 Task: Create a due date automation trigger when advanced on, on the tuesday of the week before a card is due add dates due in in more than 1 days at 11:00 AM.
Action: Mouse moved to (1019, 84)
Screenshot: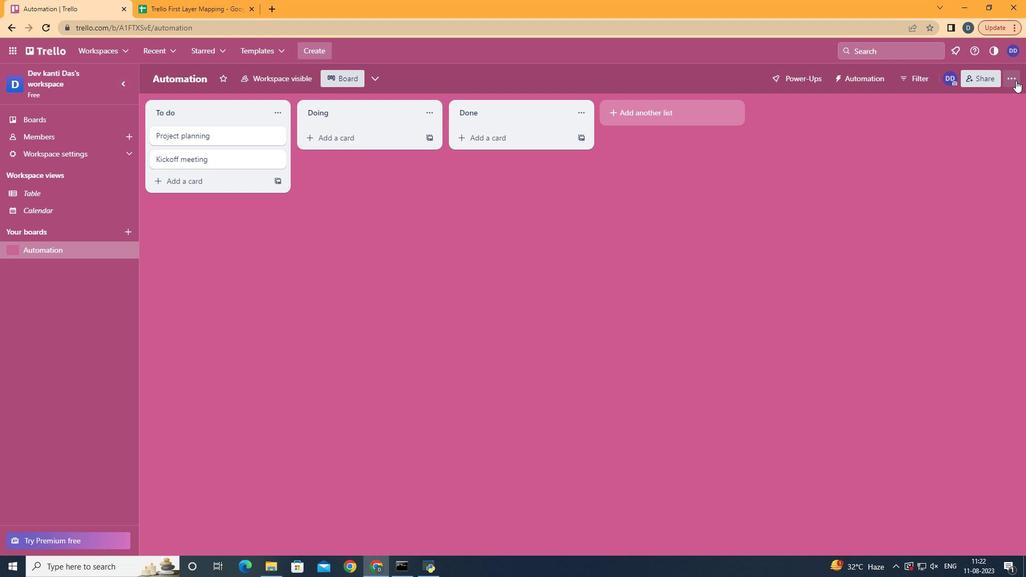 
Action: Mouse pressed left at (1019, 84)
Screenshot: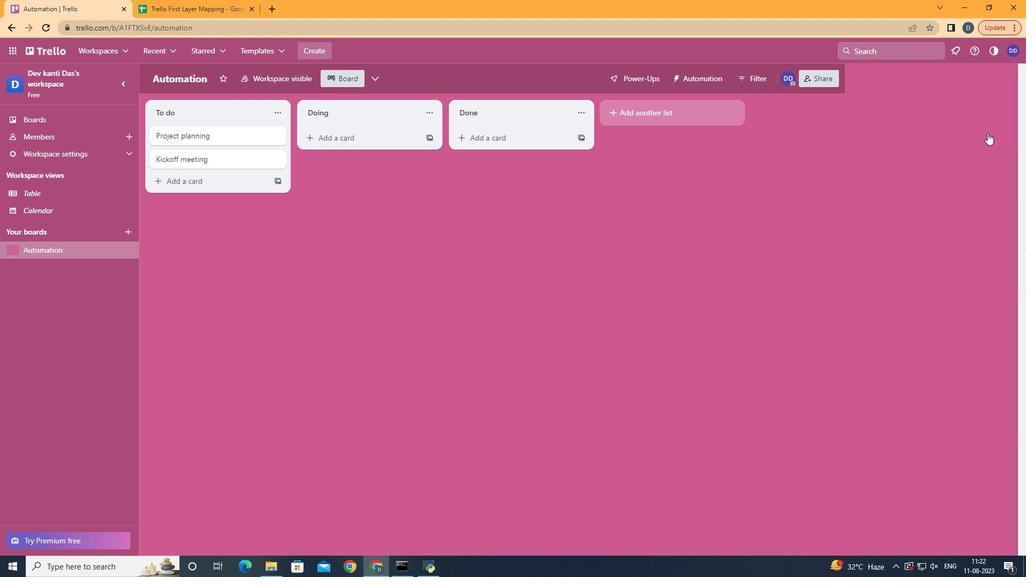 
Action: Mouse moved to (943, 229)
Screenshot: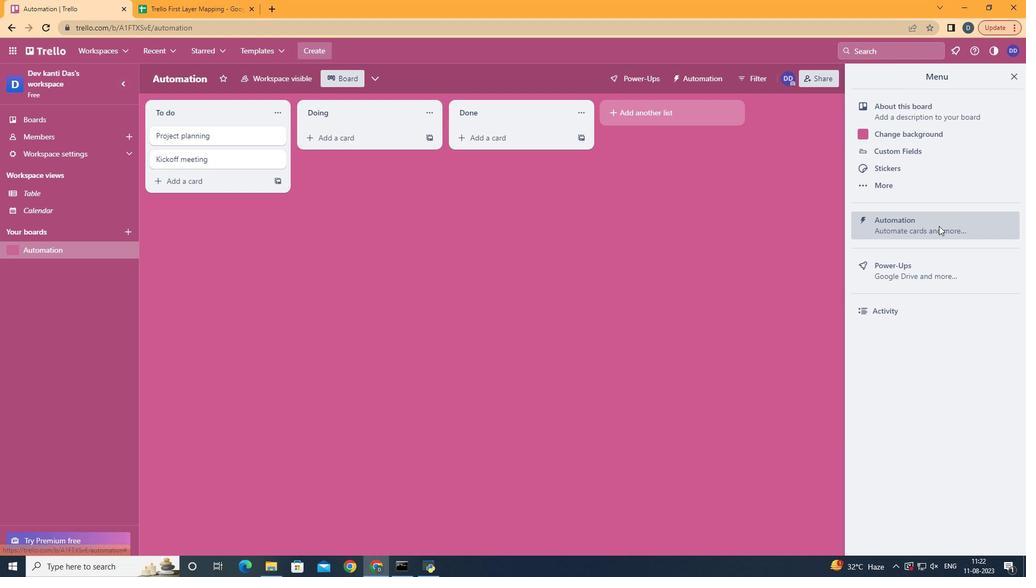 
Action: Mouse pressed left at (943, 229)
Screenshot: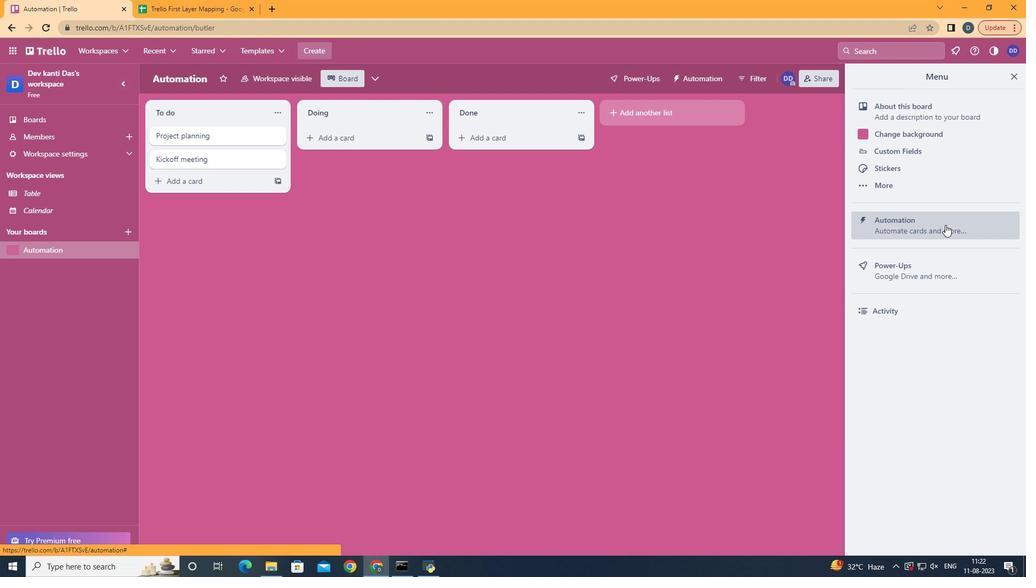 
Action: Mouse moved to (195, 212)
Screenshot: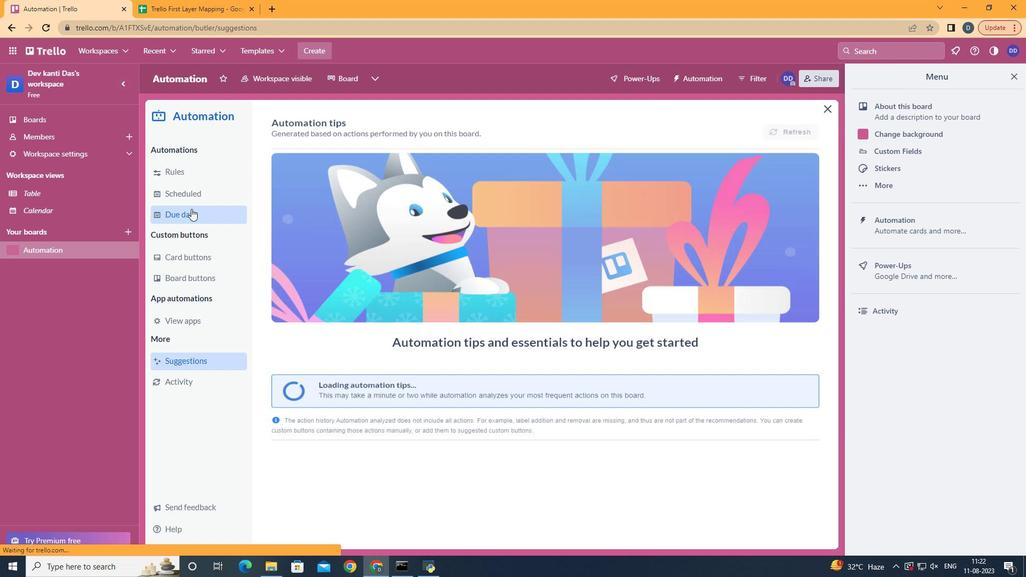 
Action: Mouse pressed left at (195, 212)
Screenshot: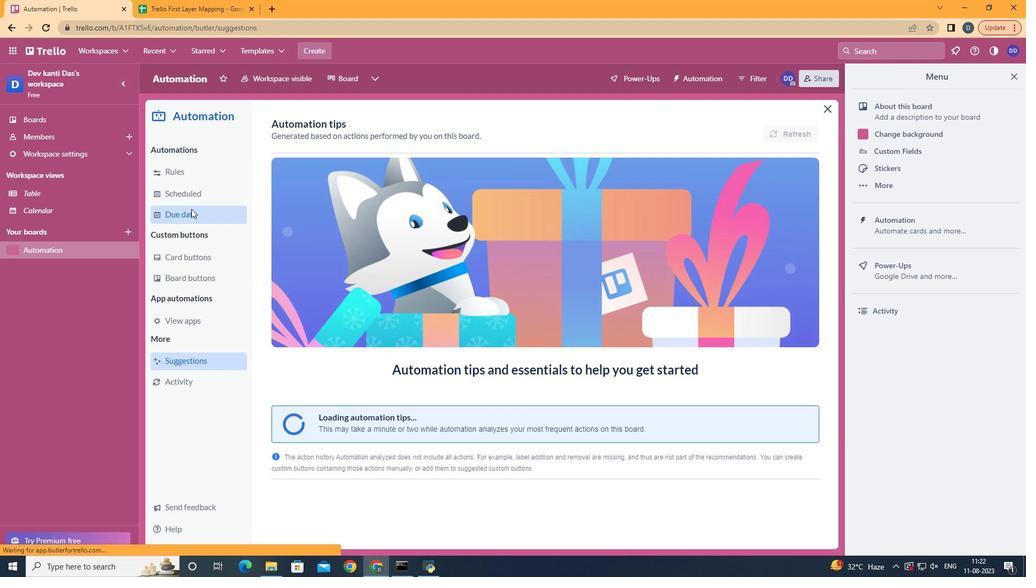 
Action: Mouse moved to (777, 128)
Screenshot: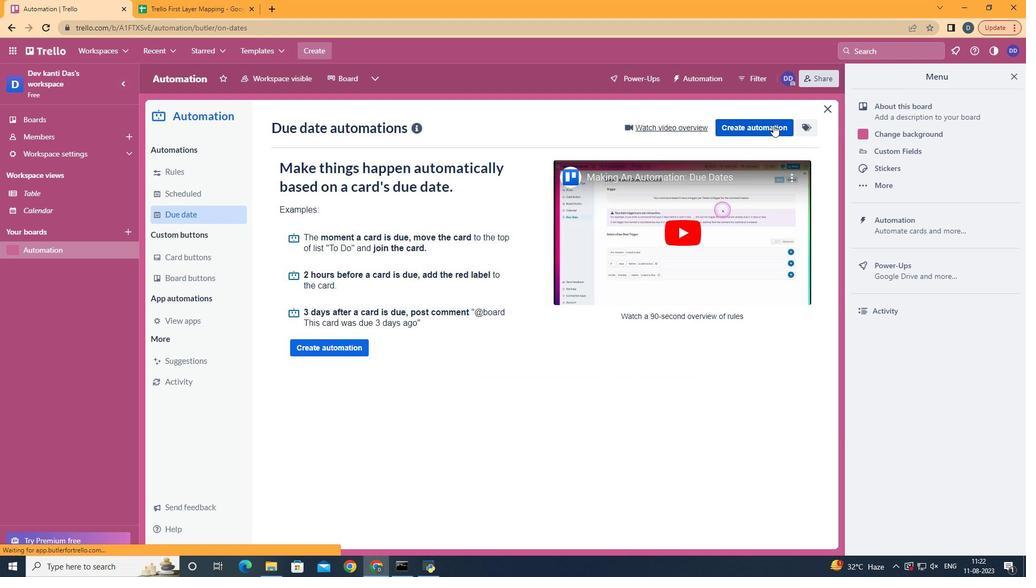 
Action: Mouse pressed left at (777, 128)
Screenshot: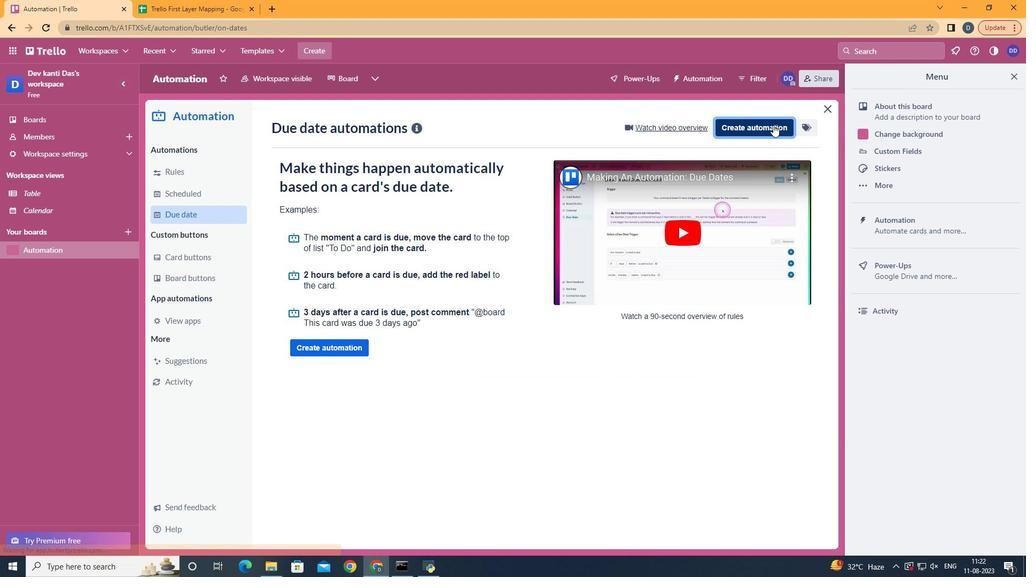 
Action: Mouse moved to (566, 222)
Screenshot: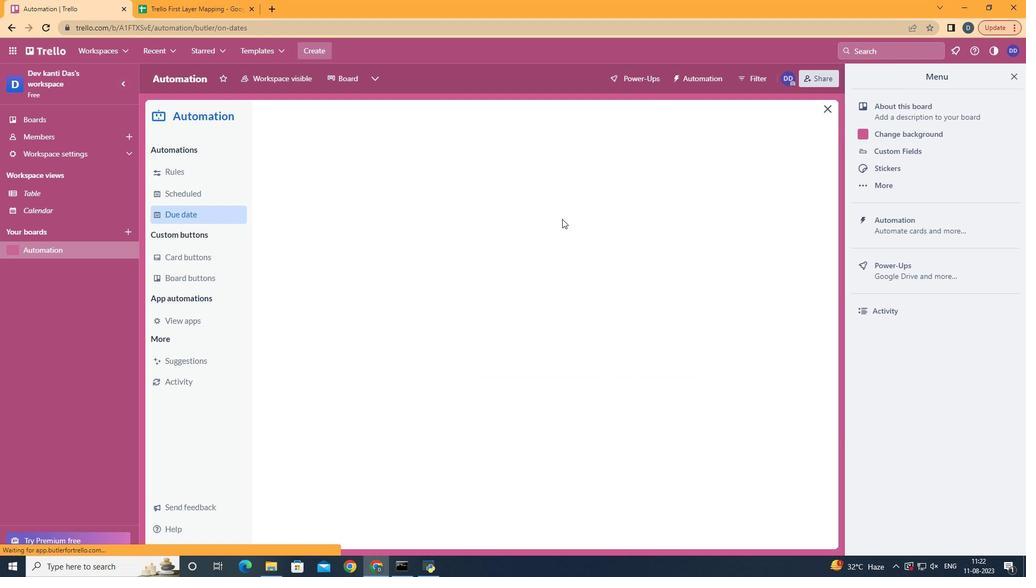 
Action: Mouse pressed left at (566, 222)
Screenshot: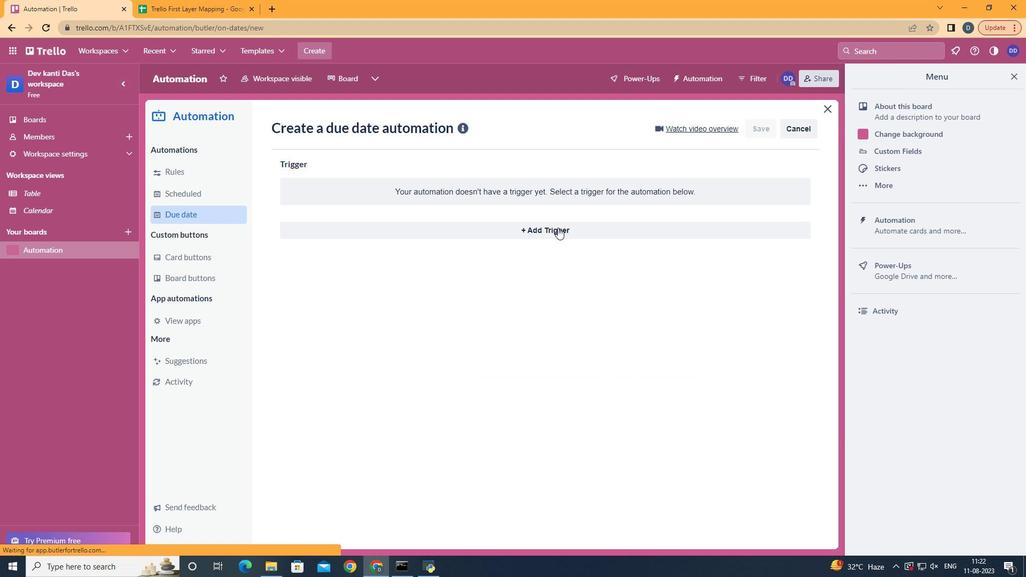 
Action: Mouse moved to (558, 238)
Screenshot: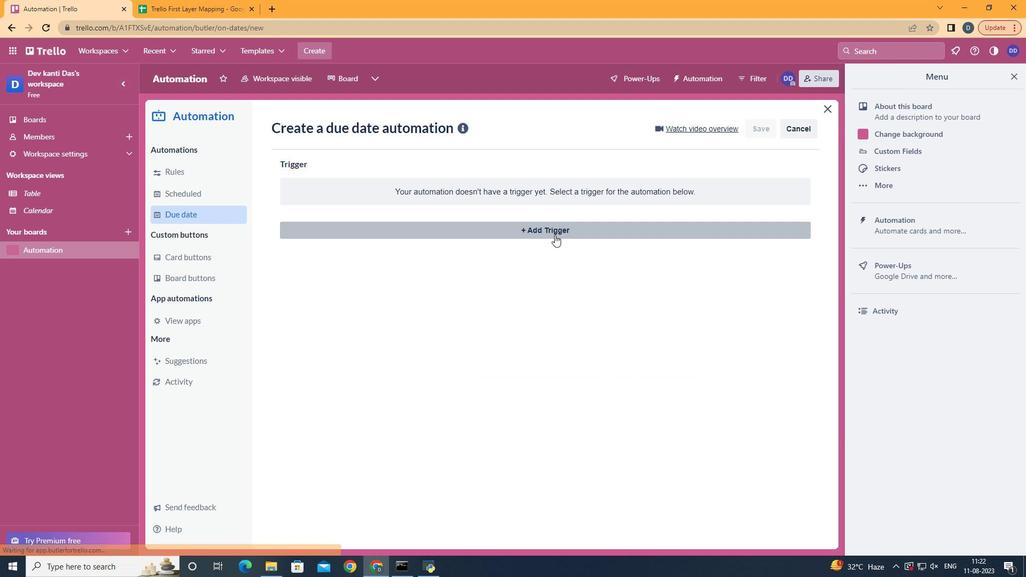 
Action: Mouse pressed left at (558, 238)
Screenshot: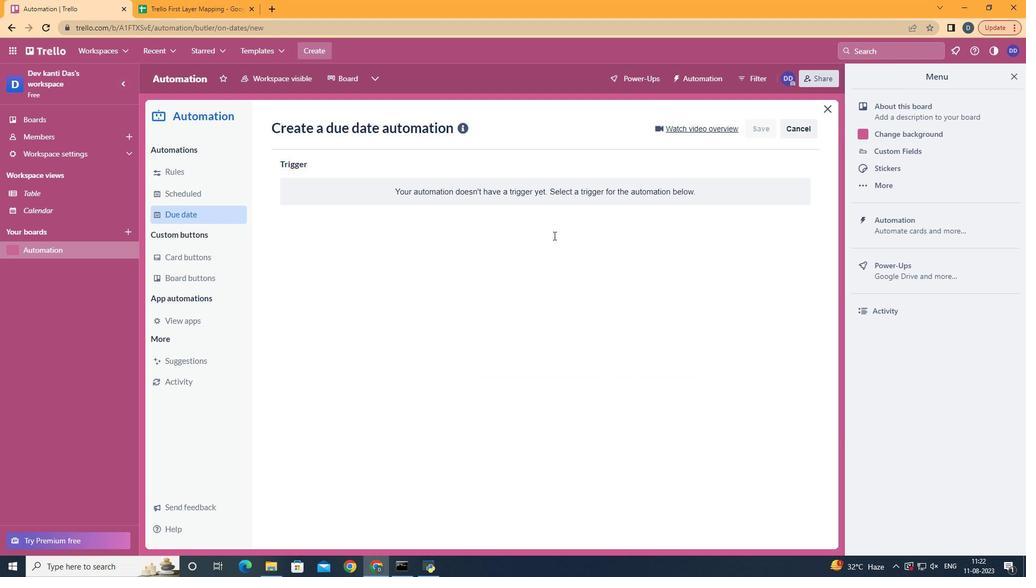 
Action: Mouse moved to (365, 300)
Screenshot: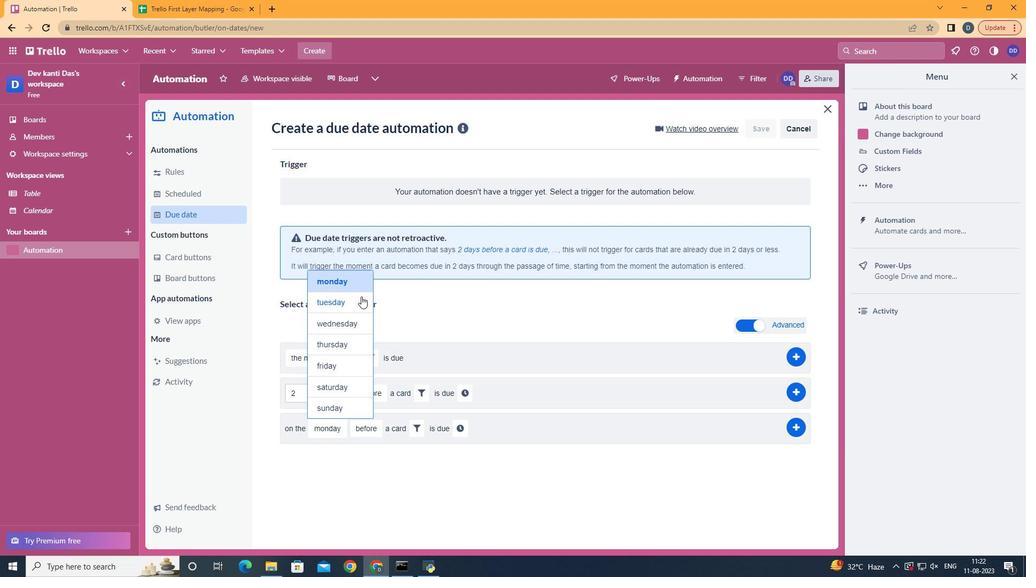 
Action: Mouse pressed left at (365, 300)
Screenshot: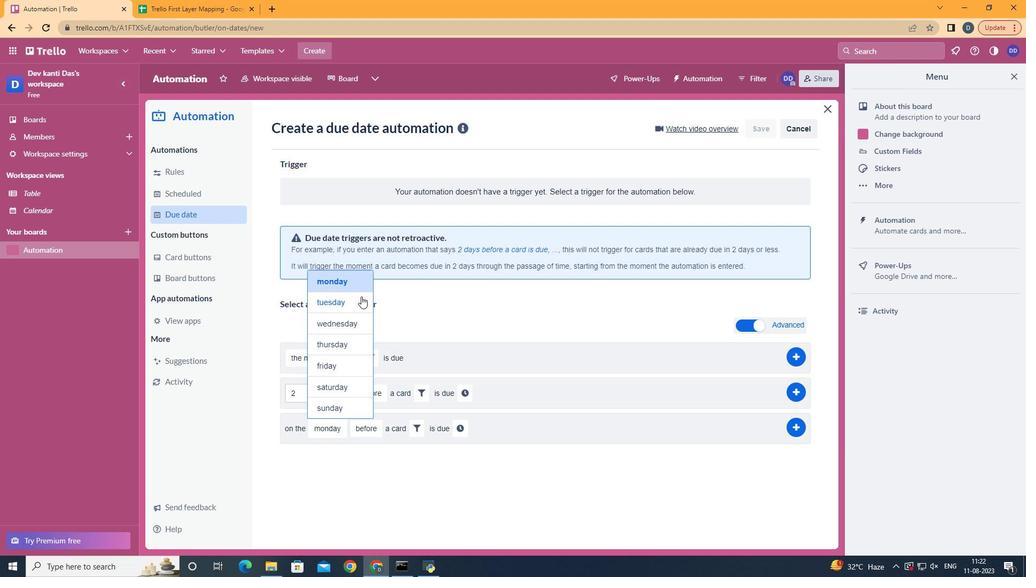 
Action: Mouse moved to (390, 516)
Screenshot: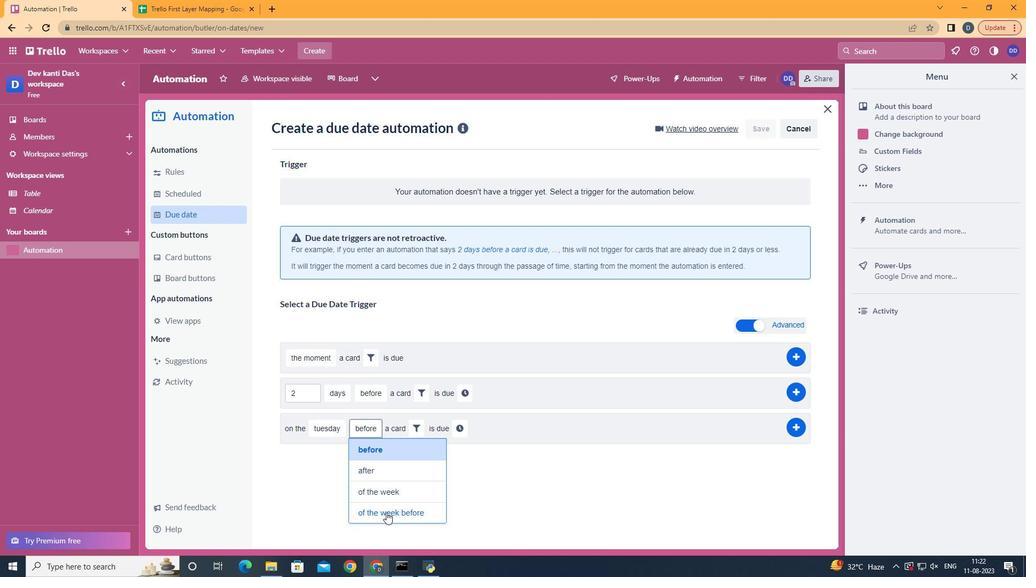 
Action: Mouse pressed left at (390, 516)
Screenshot: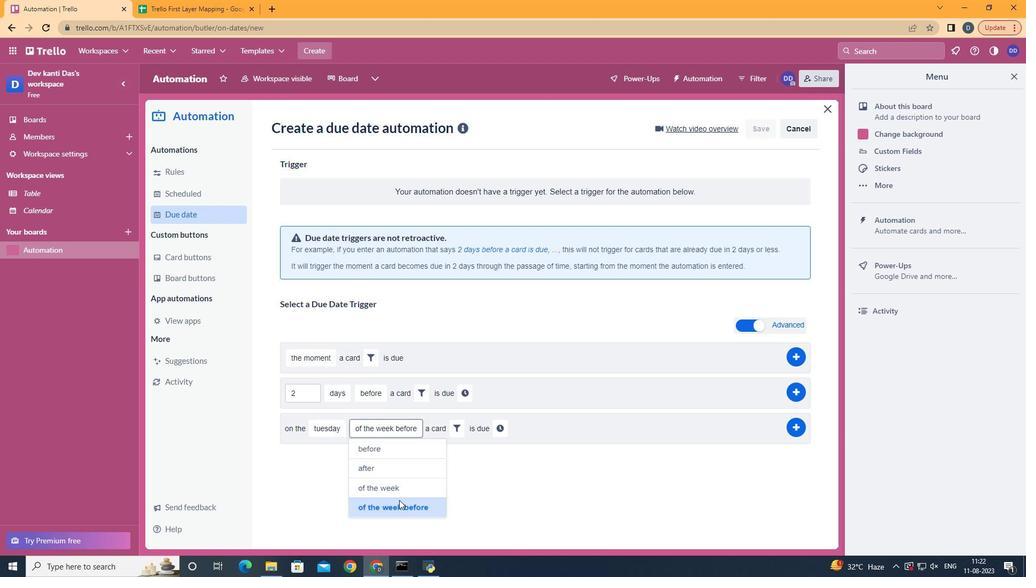 
Action: Mouse moved to (458, 430)
Screenshot: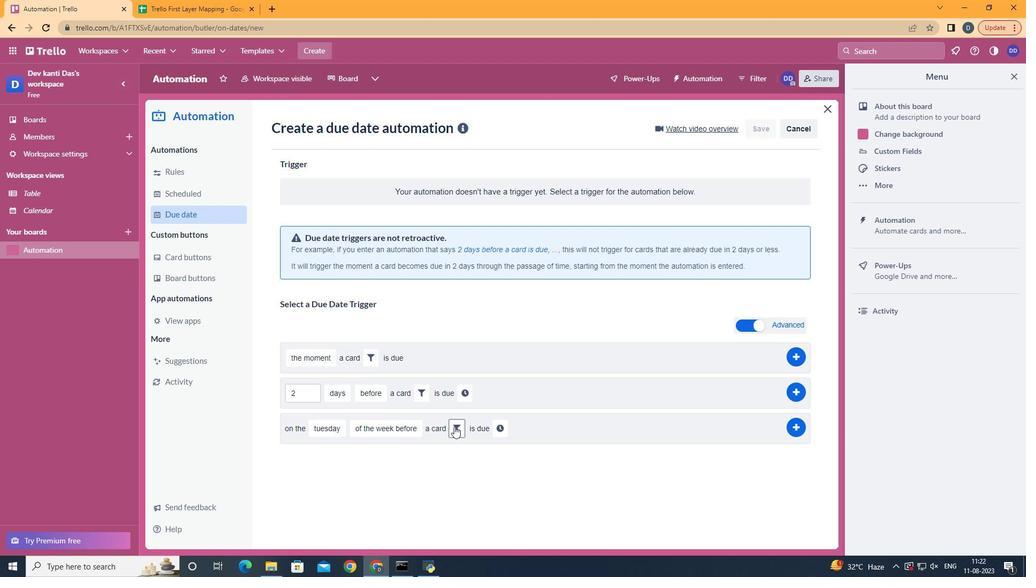 
Action: Mouse pressed left at (458, 430)
Screenshot: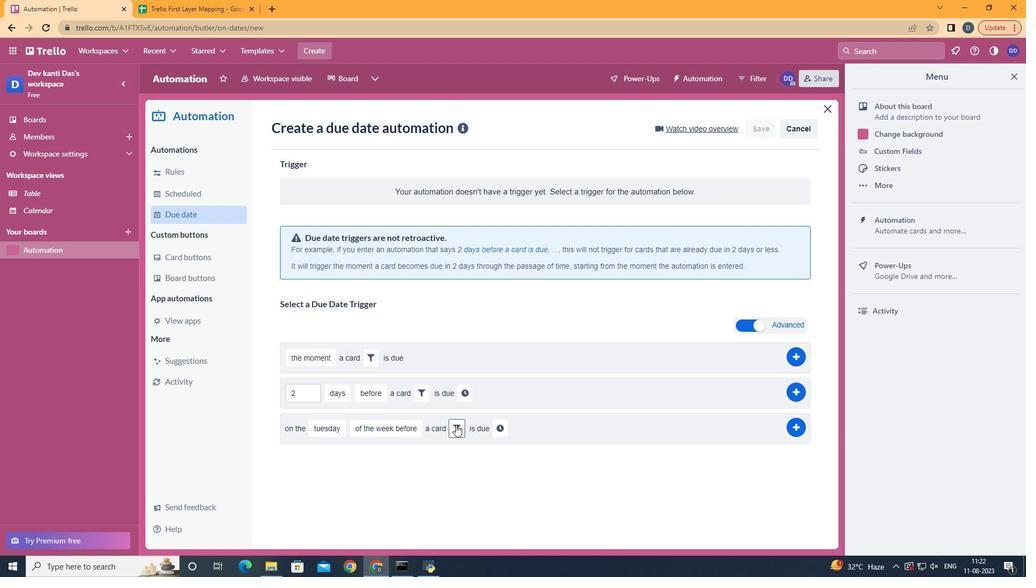 
Action: Mouse moved to (511, 473)
Screenshot: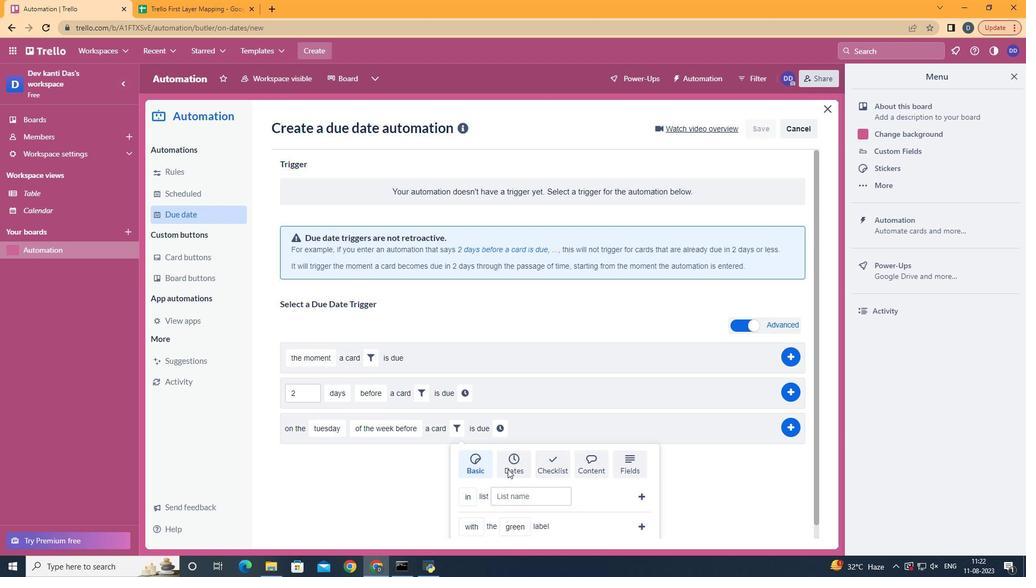 
Action: Mouse pressed left at (511, 473)
Screenshot: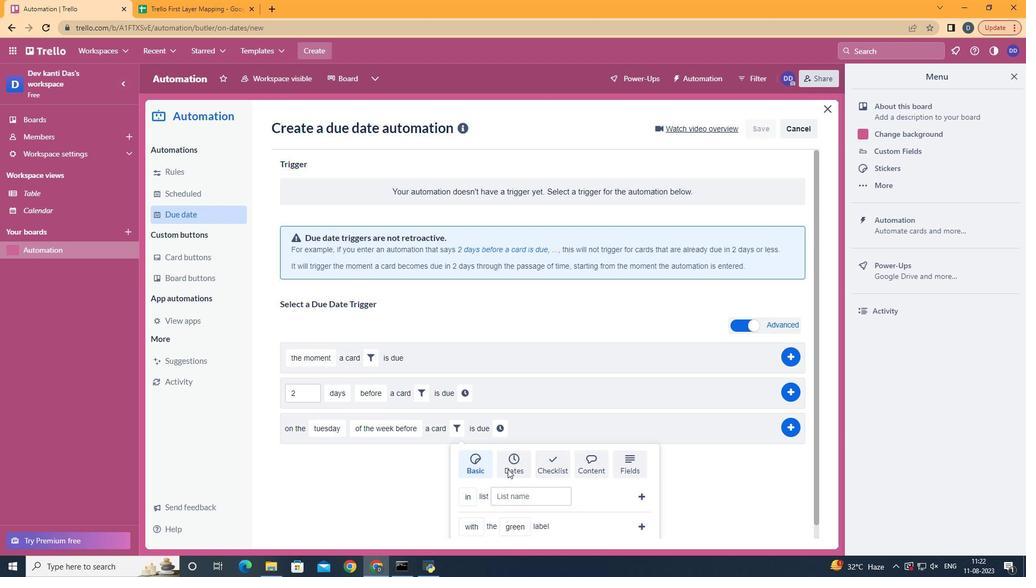 
Action: Mouse scrolled (511, 472) with delta (0, 0)
Screenshot: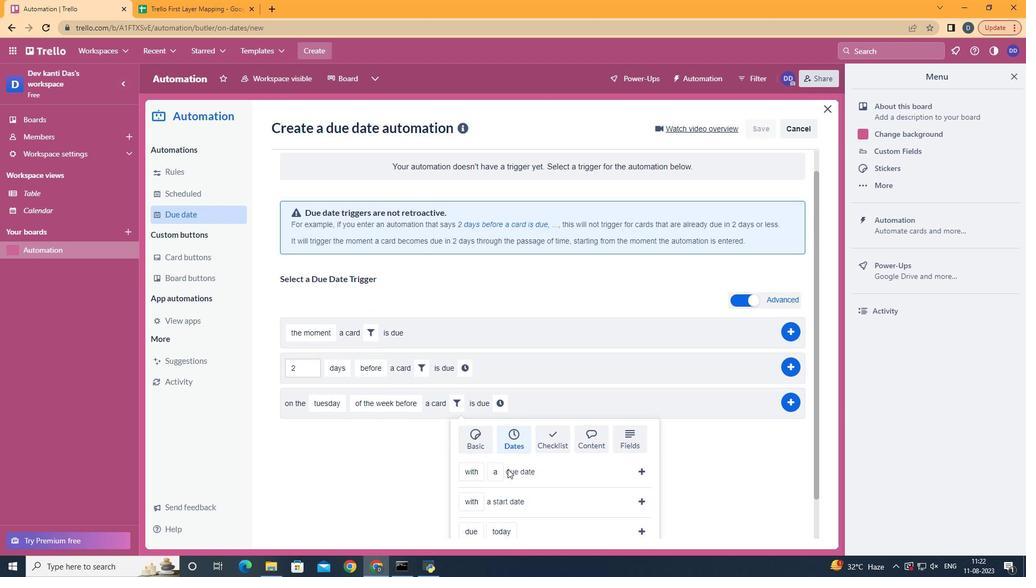 
Action: Mouse scrolled (511, 472) with delta (0, 0)
Screenshot: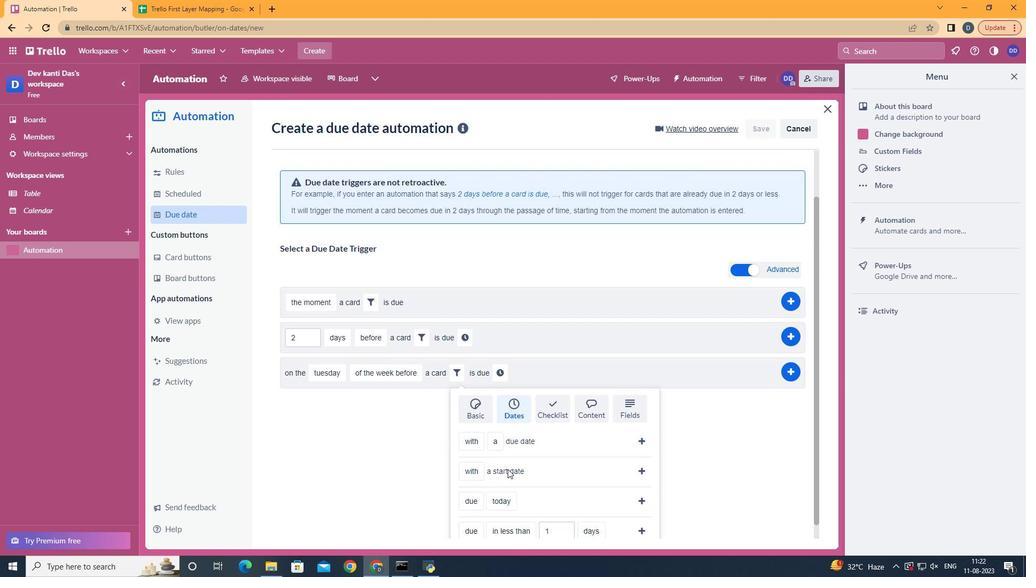 
Action: Mouse scrolled (511, 472) with delta (0, 0)
Screenshot: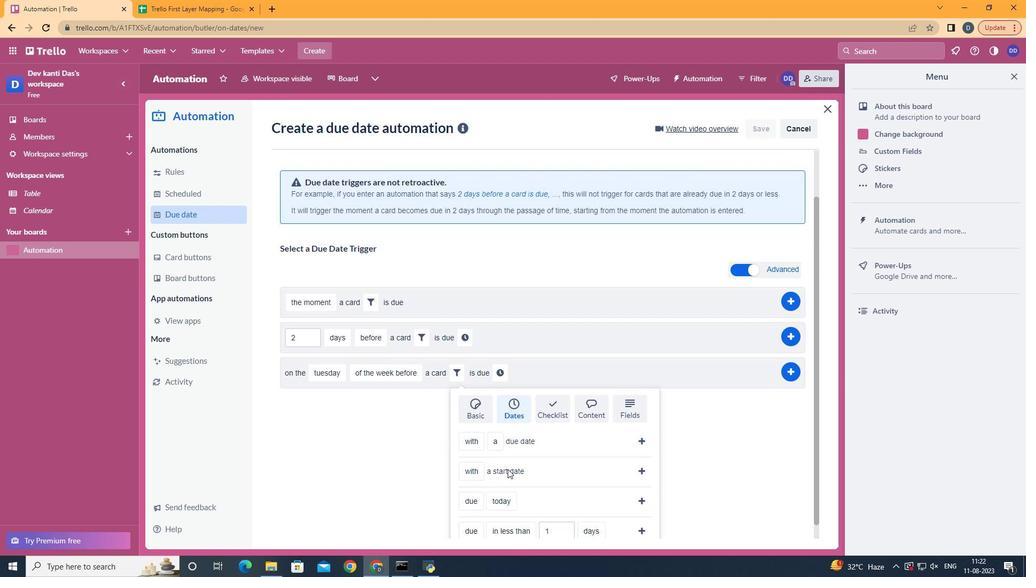 
Action: Mouse scrolled (511, 472) with delta (0, 0)
Screenshot: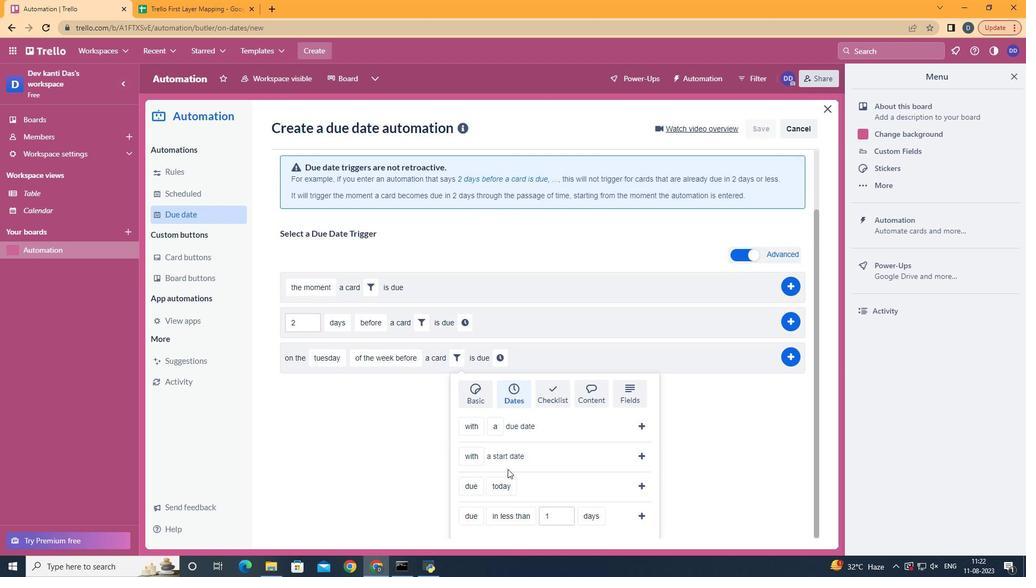 
Action: Mouse moved to (527, 447)
Screenshot: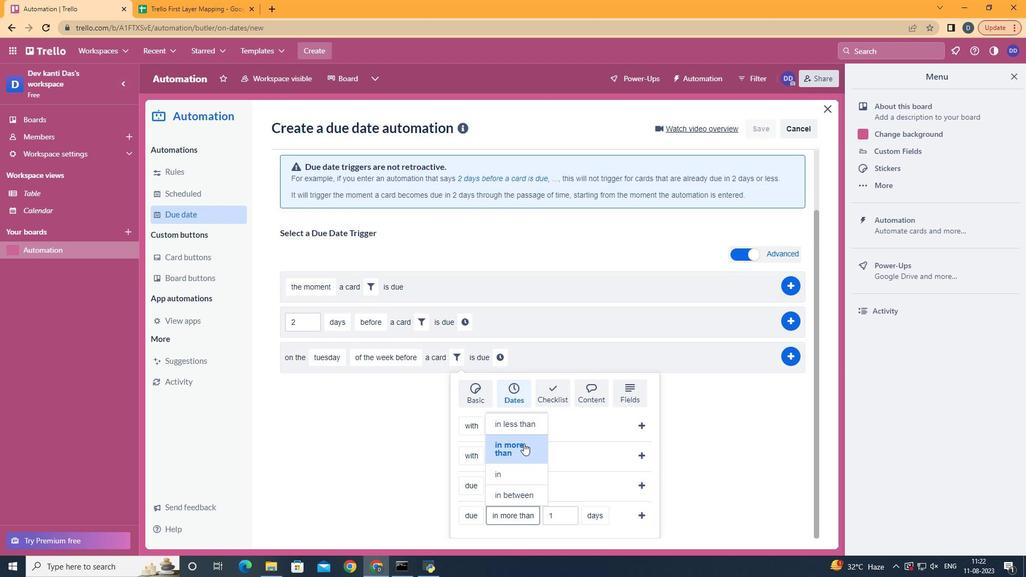 
Action: Mouse pressed left at (527, 447)
Screenshot: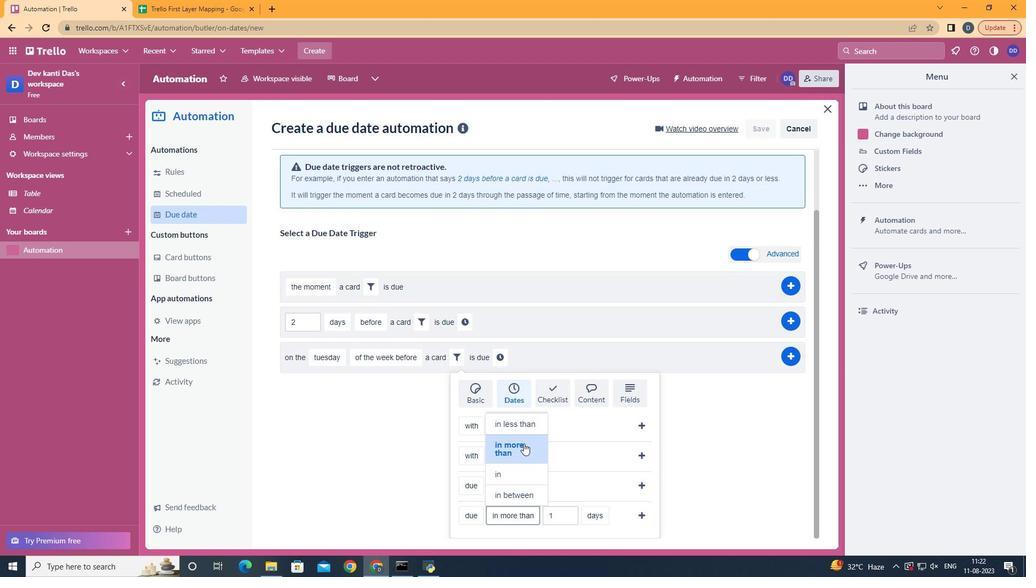 
Action: Mouse moved to (645, 523)
Screenshot: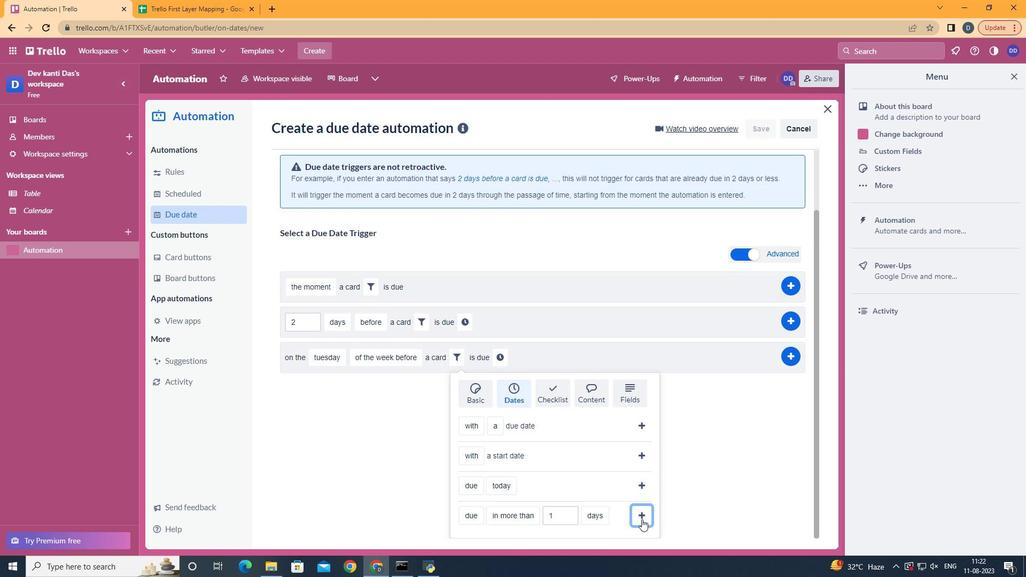 
Action: Mouse pressed left at (645, 523)
Screenshot: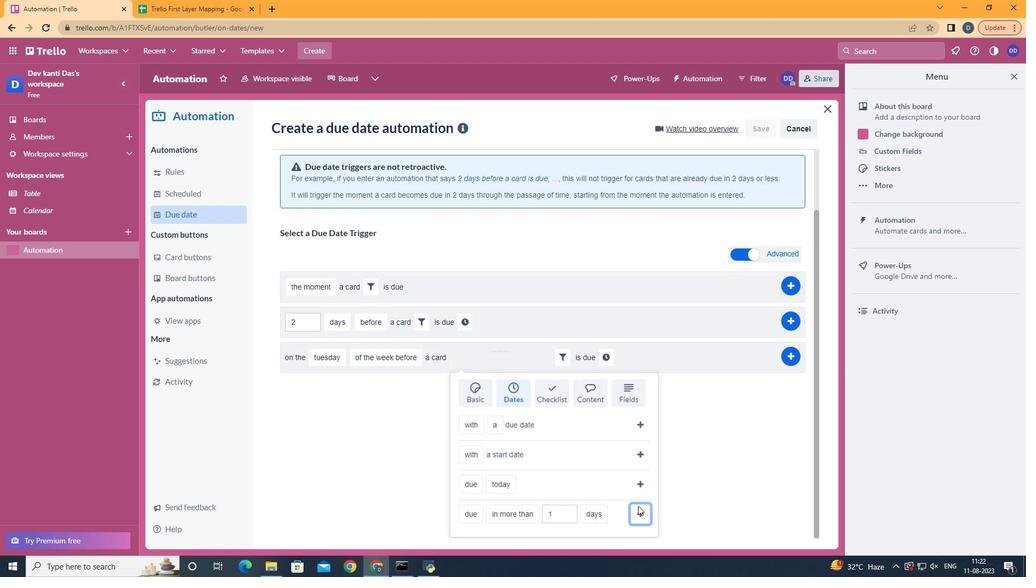 
Action: Mouse moved to (613, 423)
Screenshot: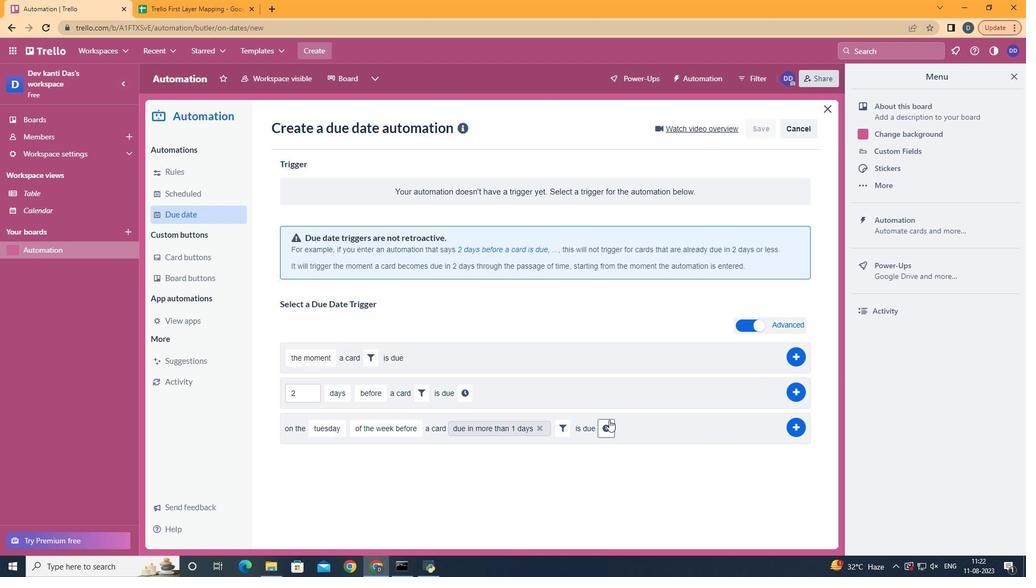 
Action: Mouse pressed left at (613, 423)
Screenshot: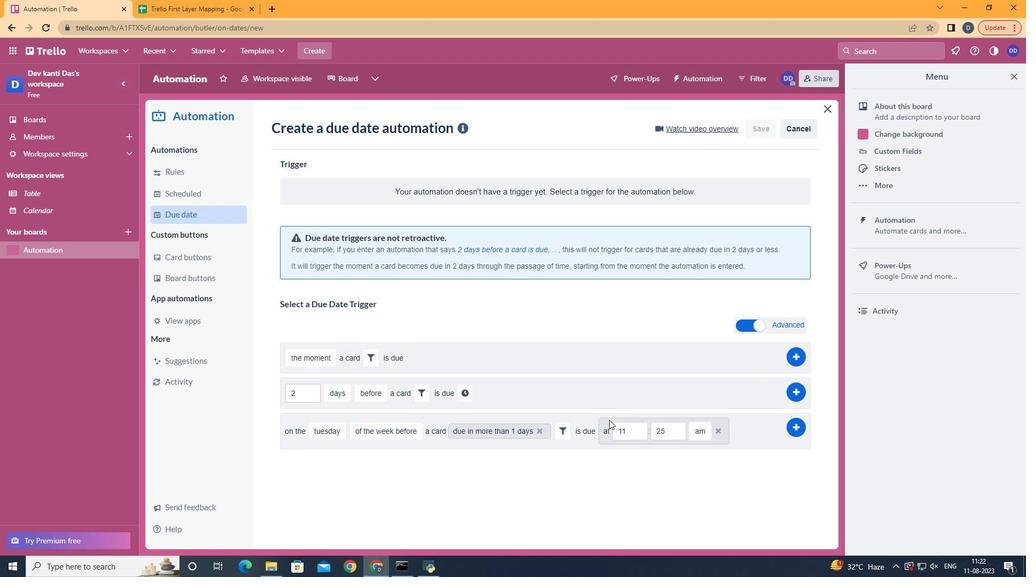 
Action: Mouse moved to (673, 433)
Screenshot: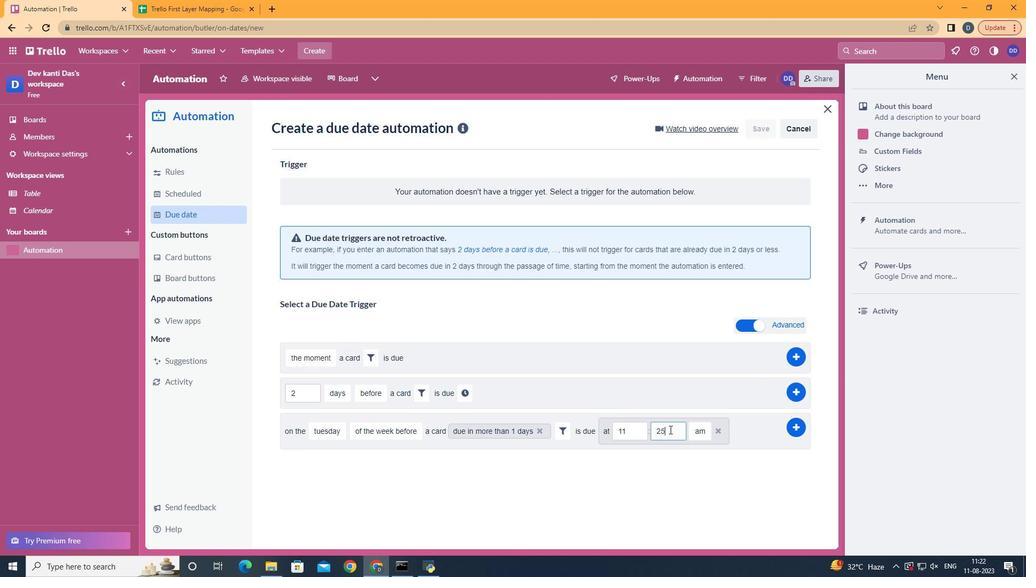 
Action: Mouse pressed left at (673, 433)
Screenshot: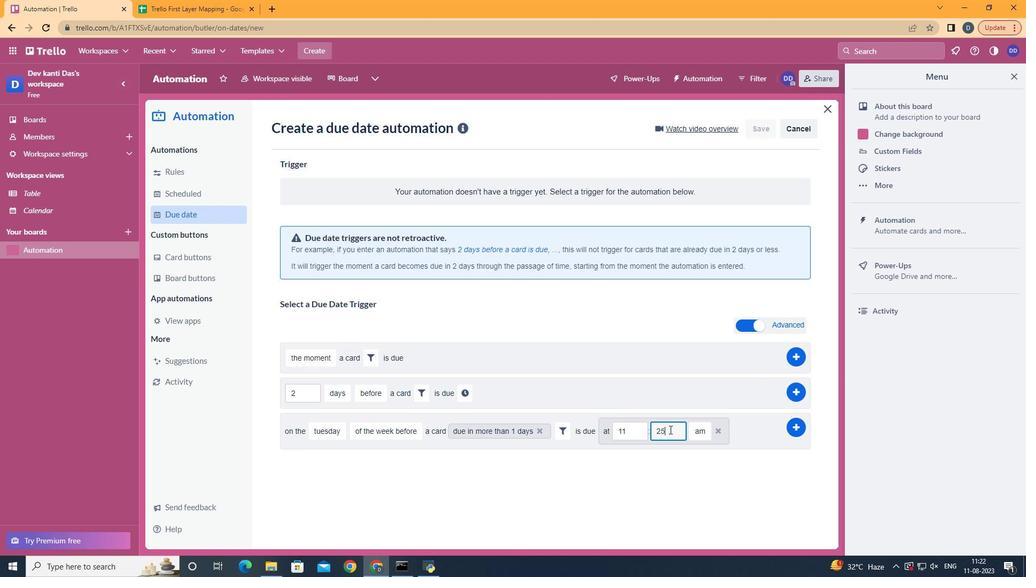 
Action: Mouse moved to (673, 433)
Screenshot: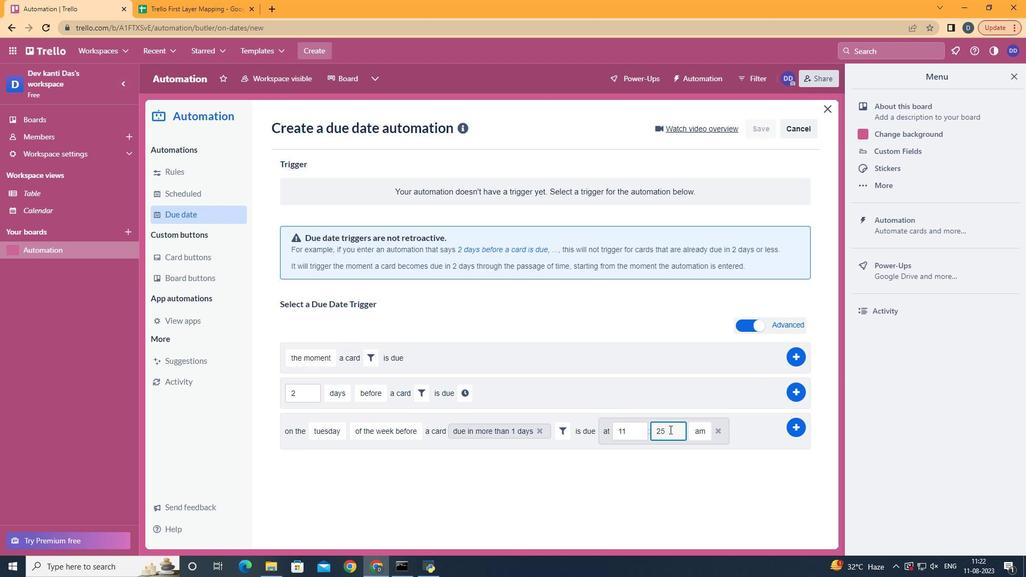 
Action: Key pressed <Key.backspace><Key.backspace>00
Screenshot: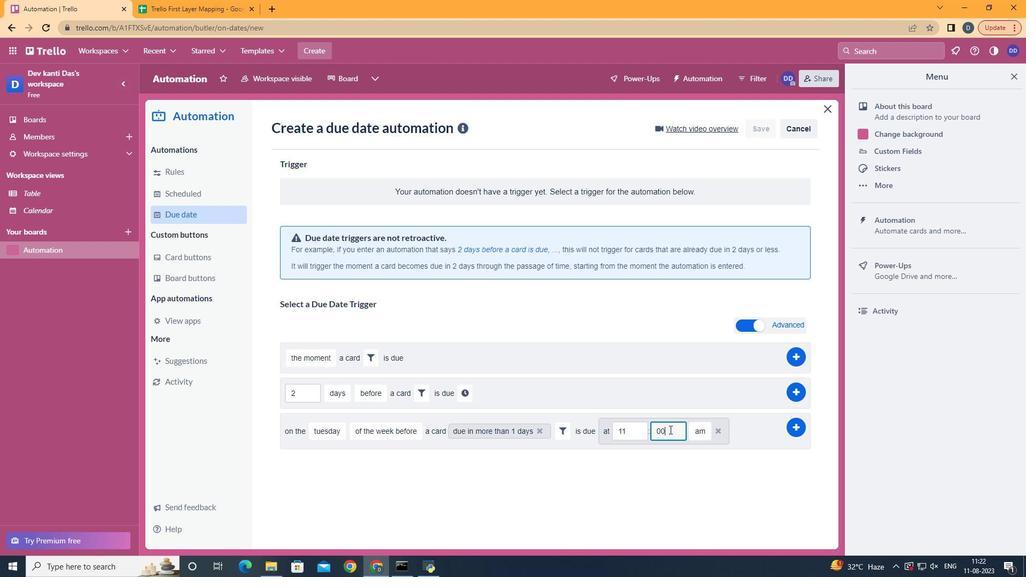 
Action: Mouse moved to (800, 432)
Screenshot: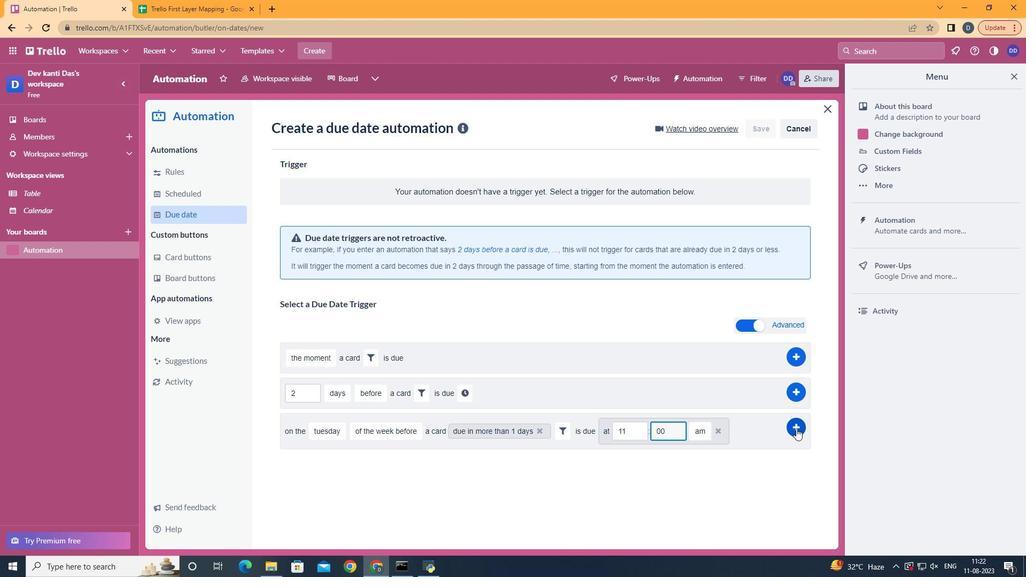 
Action: Mouse pressed left at (800, 432)
Screenshot: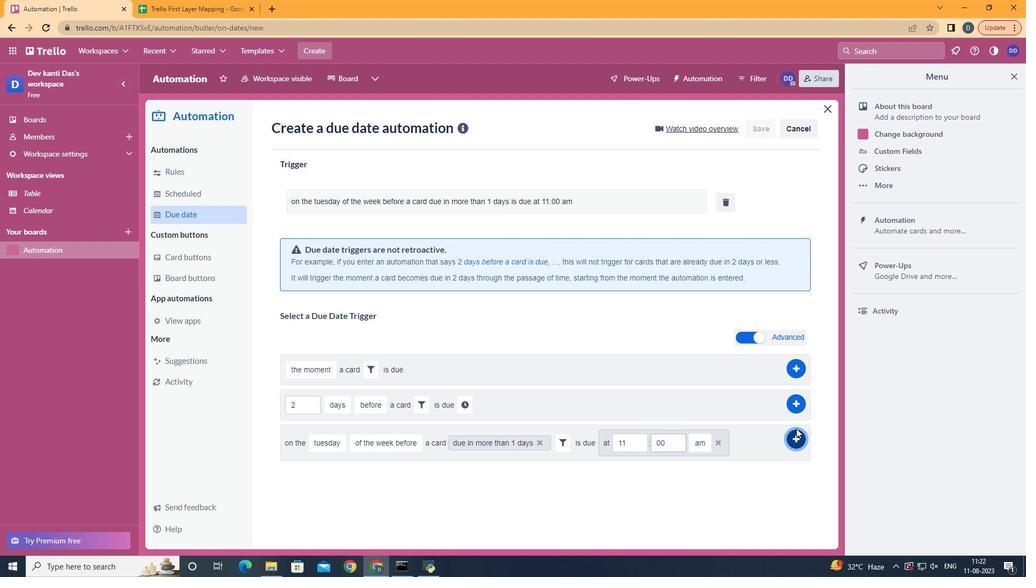 
